 Task: Select the range from "A1:A30".
Action: Mouse moved to (764, 112)
Screenshot: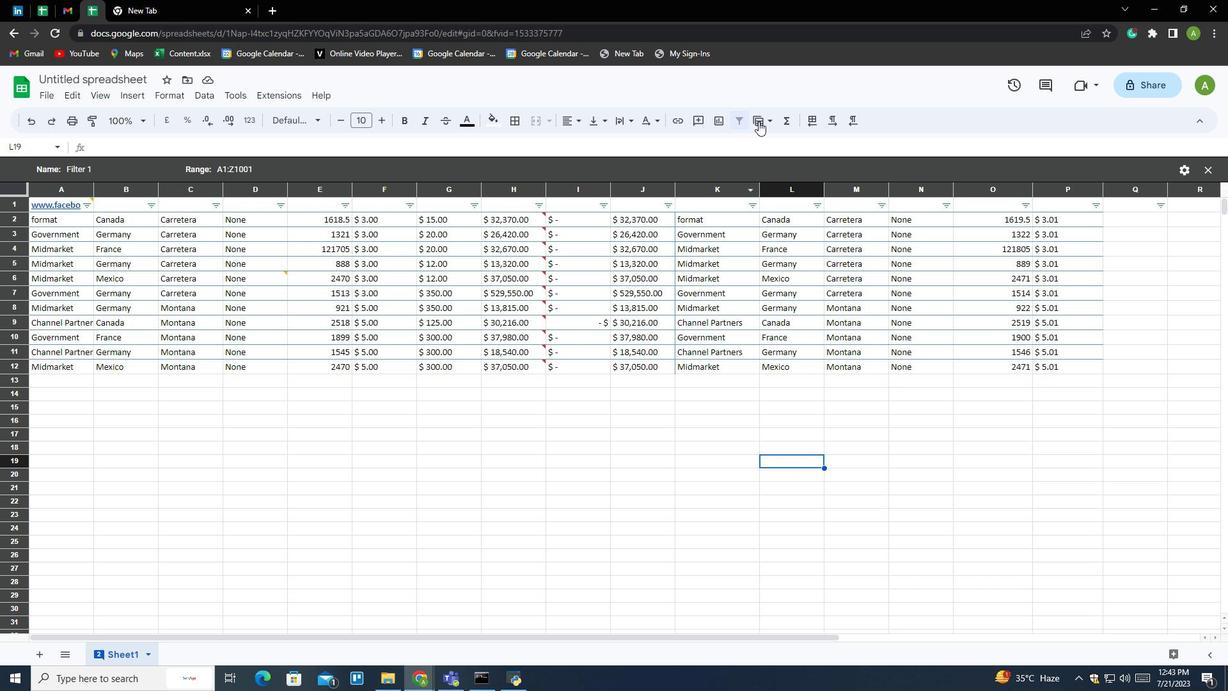 
Action: Mouse pressed left at (764, 112)
Screenshot: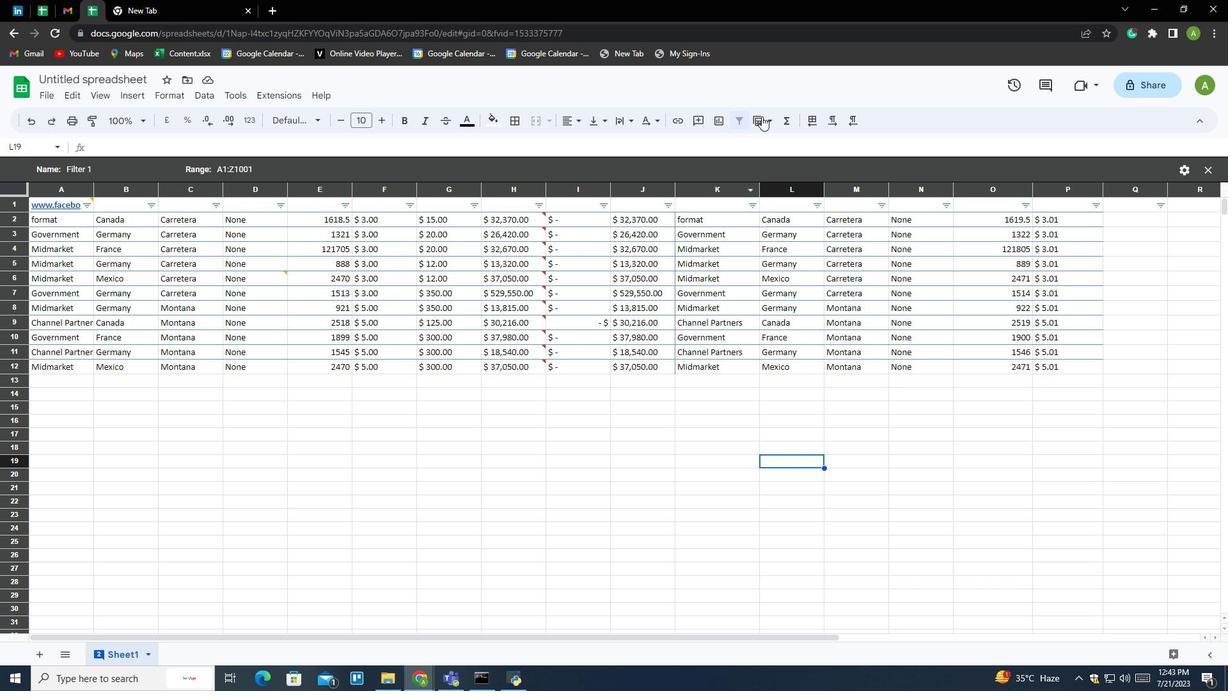 
Action: Mouse moved to (825, 184)
Screenshot: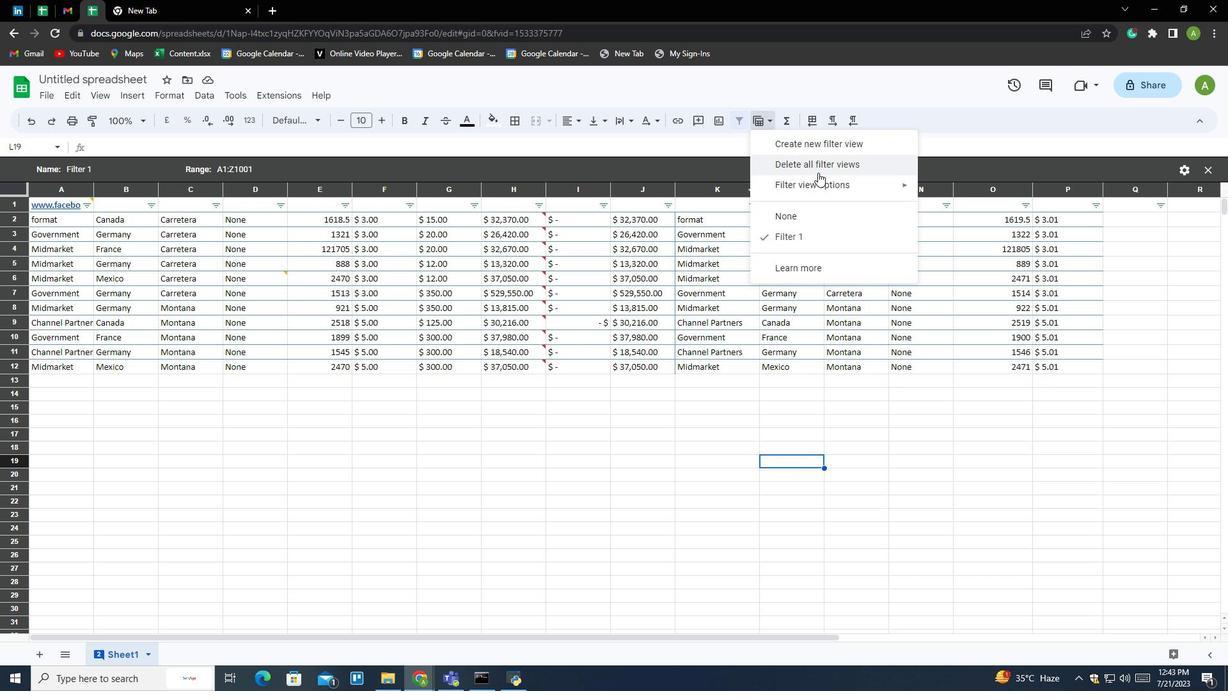 
Action: Mouse pressed left at (825, 184)
Screenshot: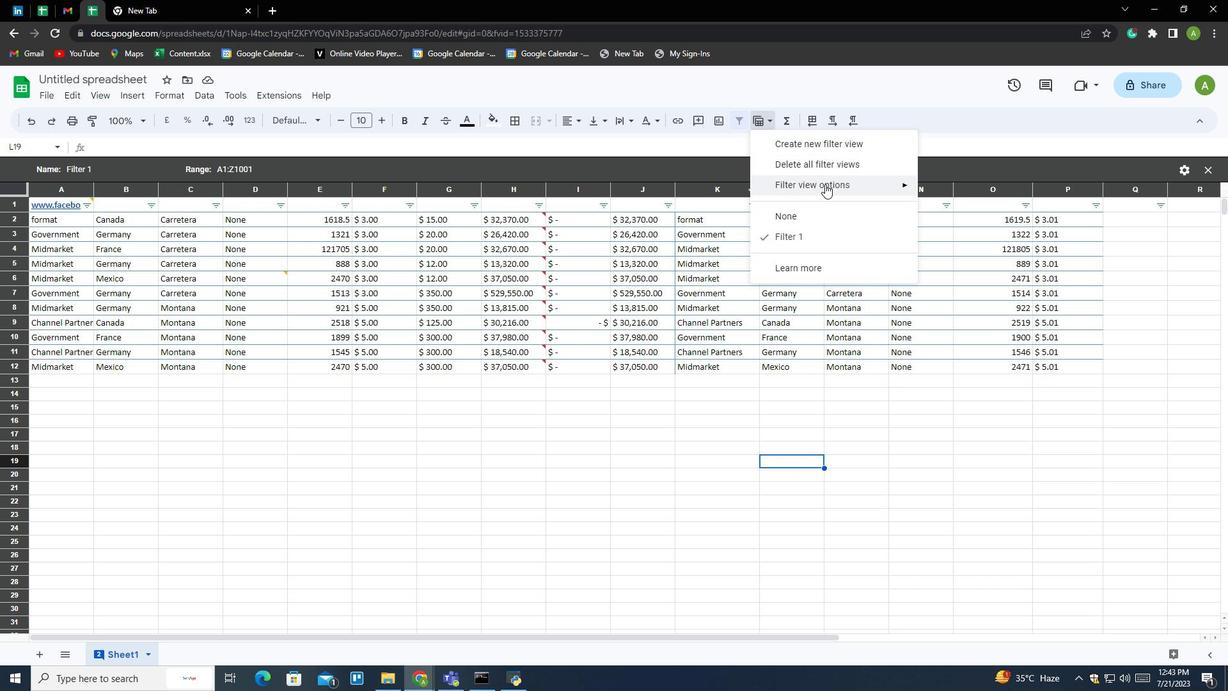 
Action: Mouse moved to (980, 211)
Screenshot: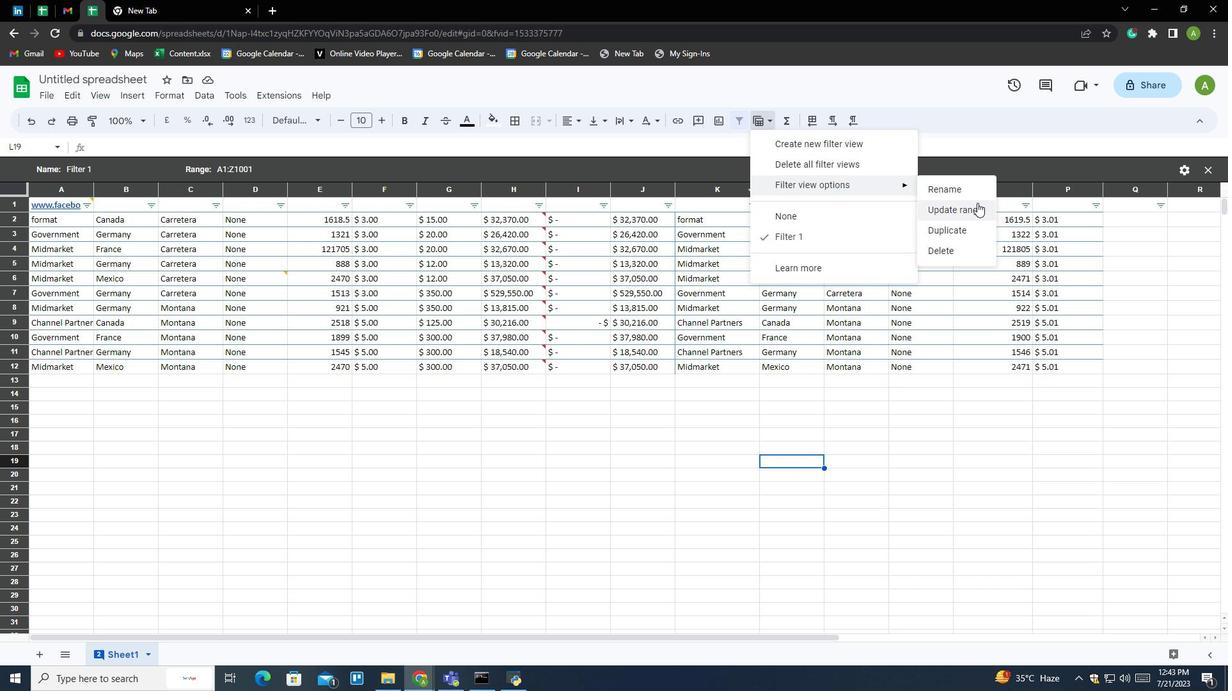 
Action: Mouse pressed left at (980, 211)
Screenshot: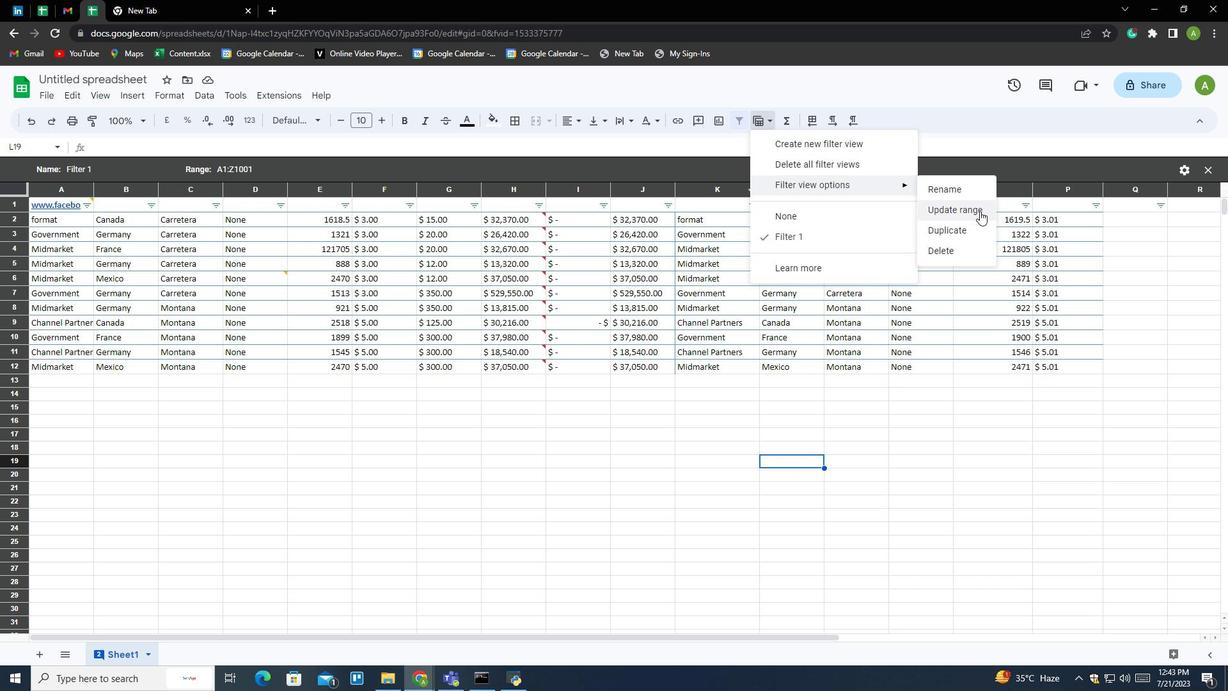 
Action: Mouse moved to (47, 204)
Screenshot: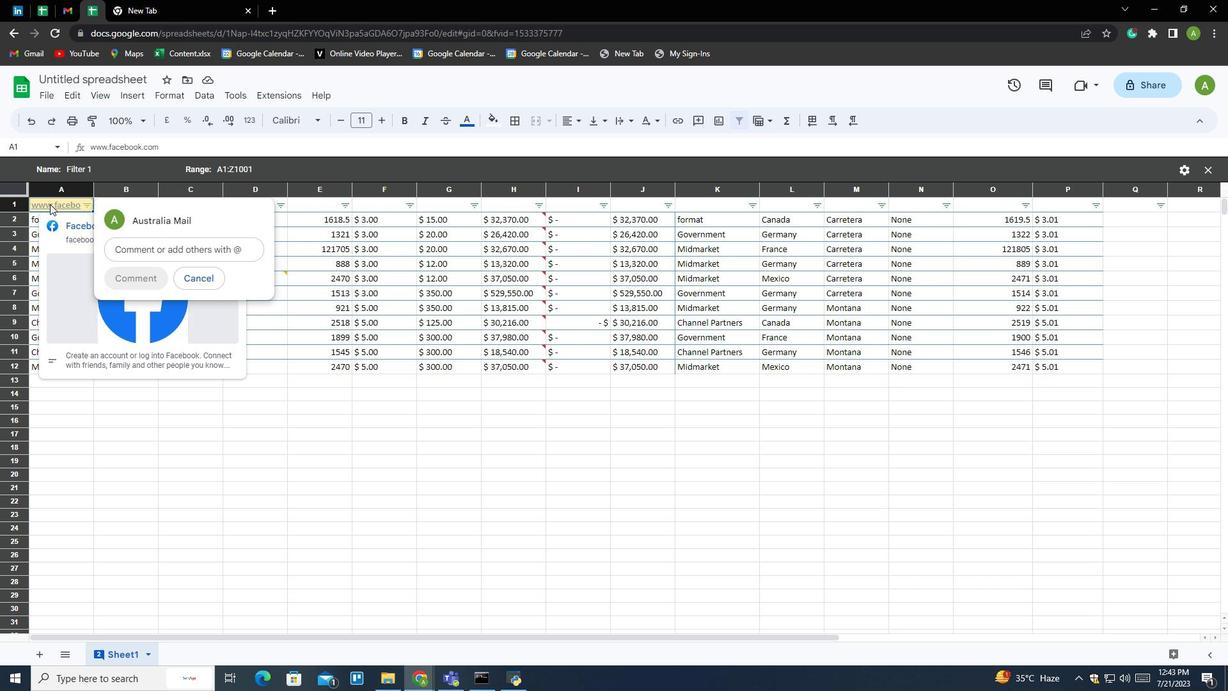 
Action: Mouse pressed left at (47, 204)
Screenshot: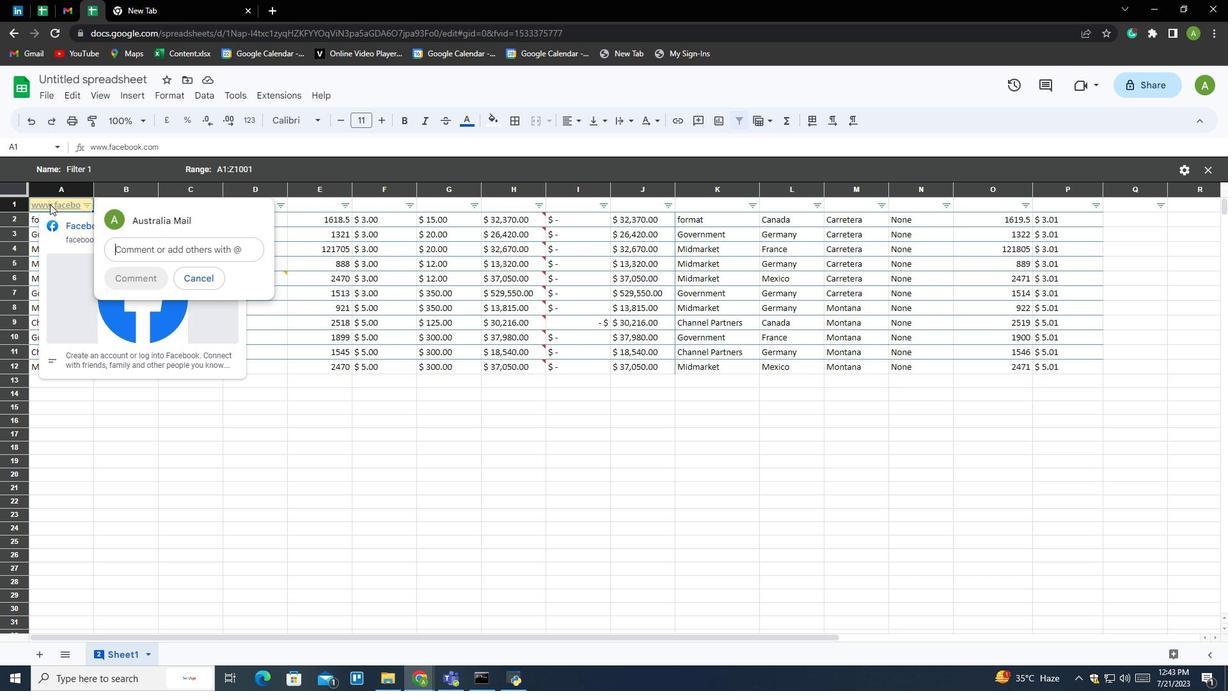 
Action: Mouse moved to (68, 613)
Screenshot: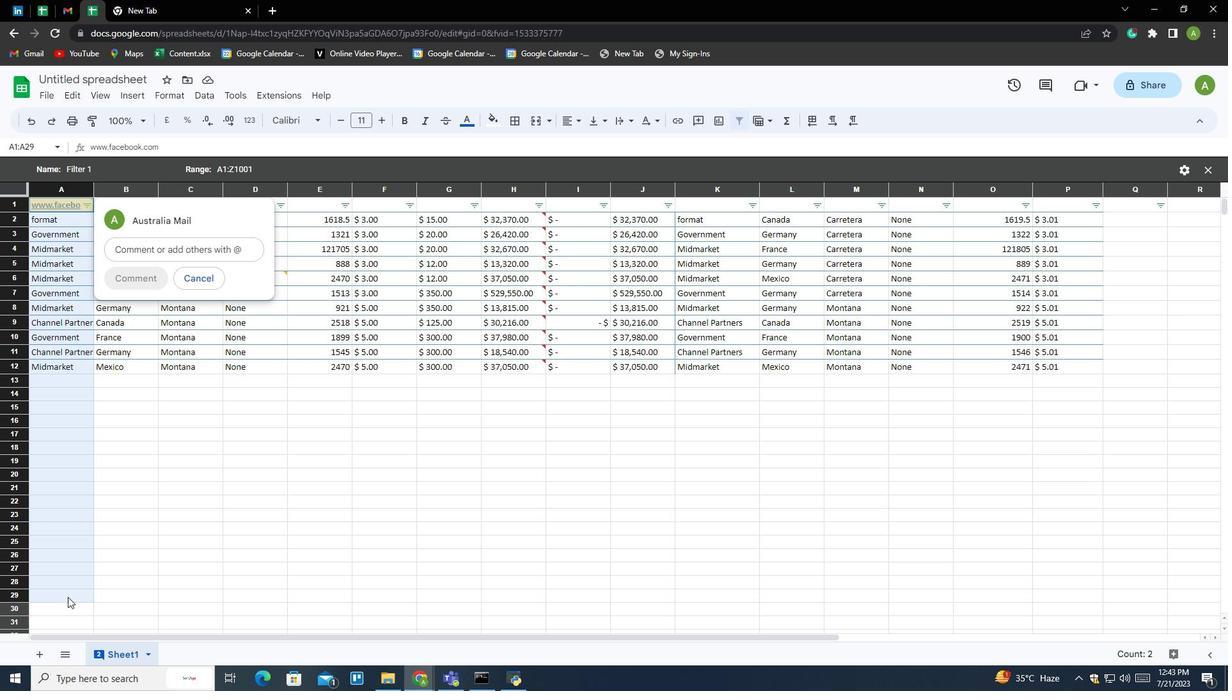 
